 Task: Look for gluten-free products in the category "Chardonnay".
Action: Mouse moved to (1042, 320)
Screenshot: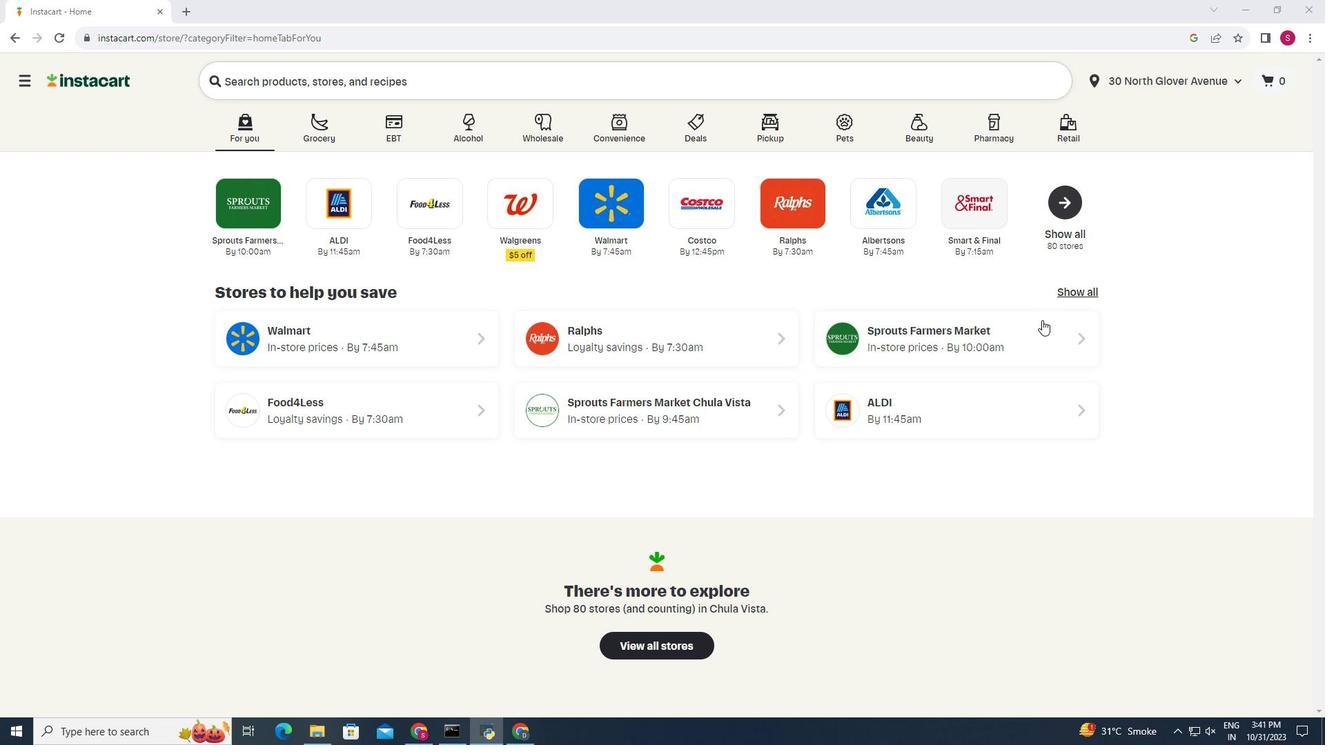 
Action: Mouse pressed left at (1042, 320)
Screenshot: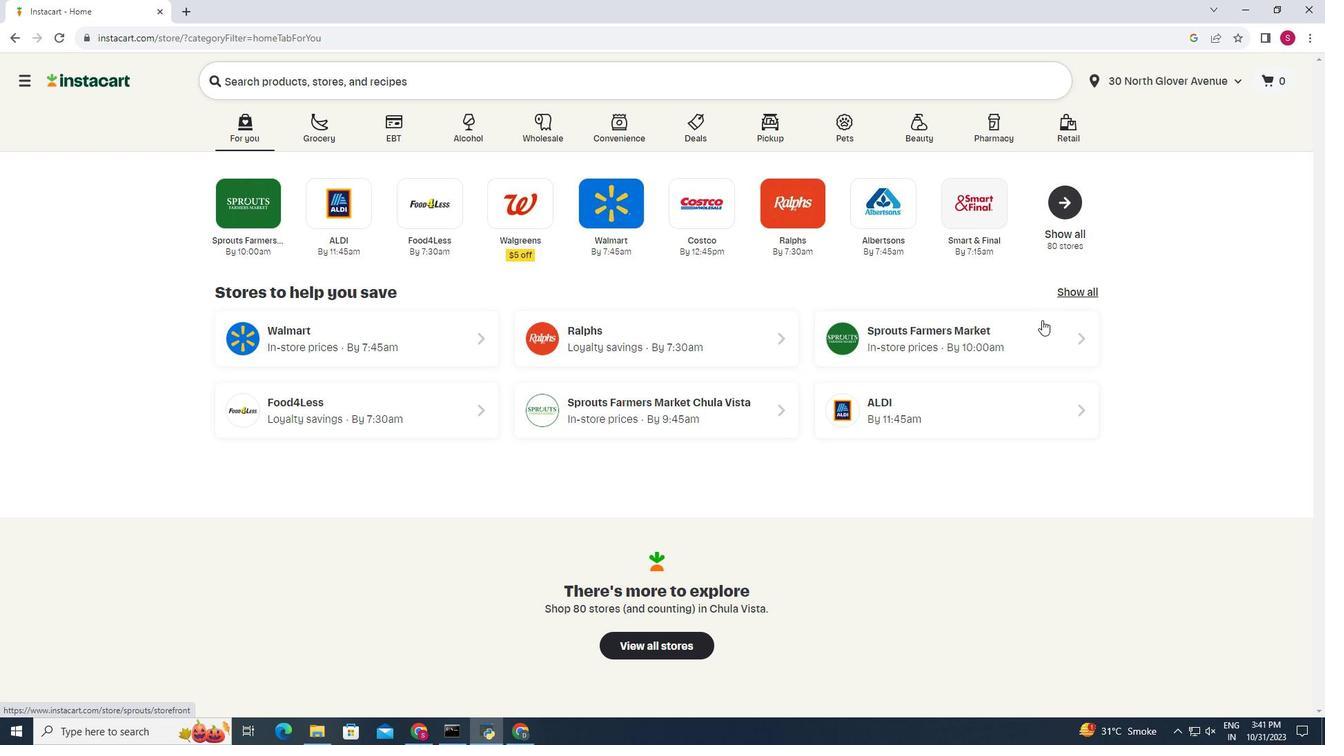 
Action: Mouse moved to (24, 650)
Screenshot: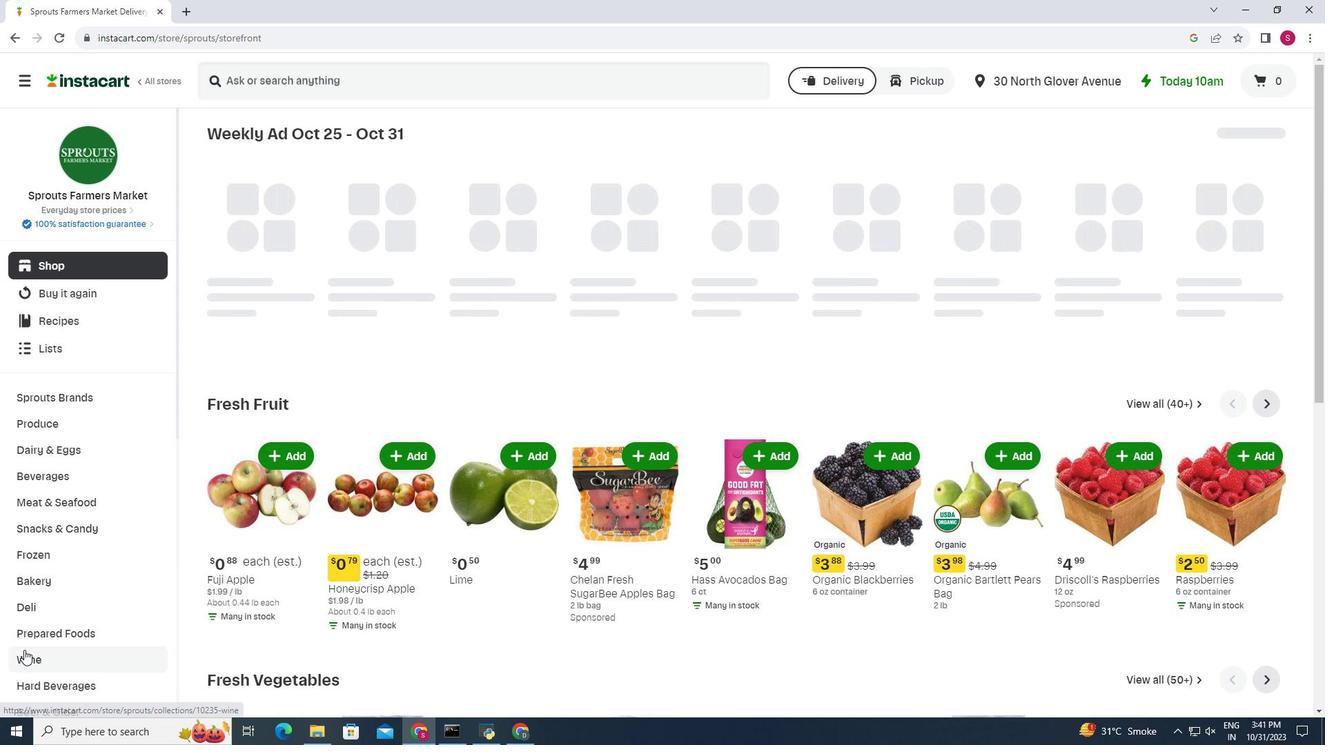 
Action: Mouse pressed left at (24, 650)
Screenshot: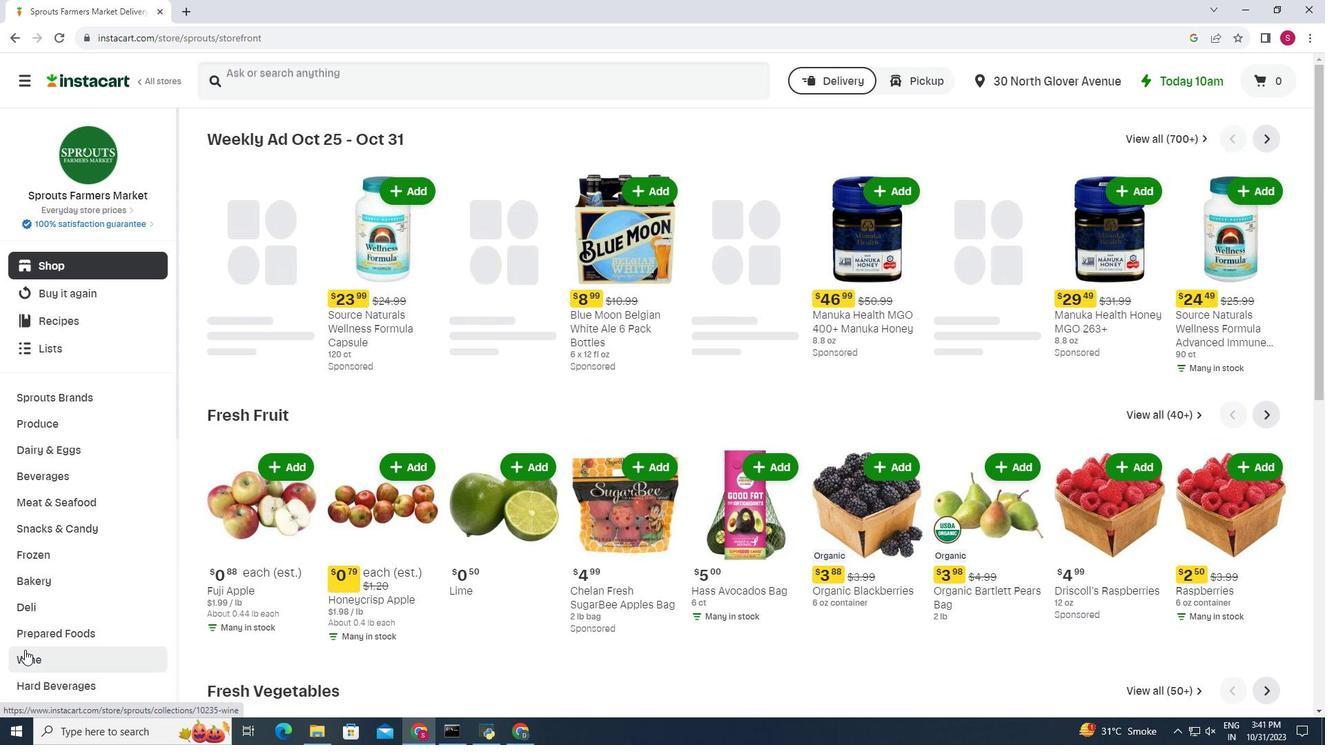 
Action: Mouse moved to (376, 169)
Screenshot: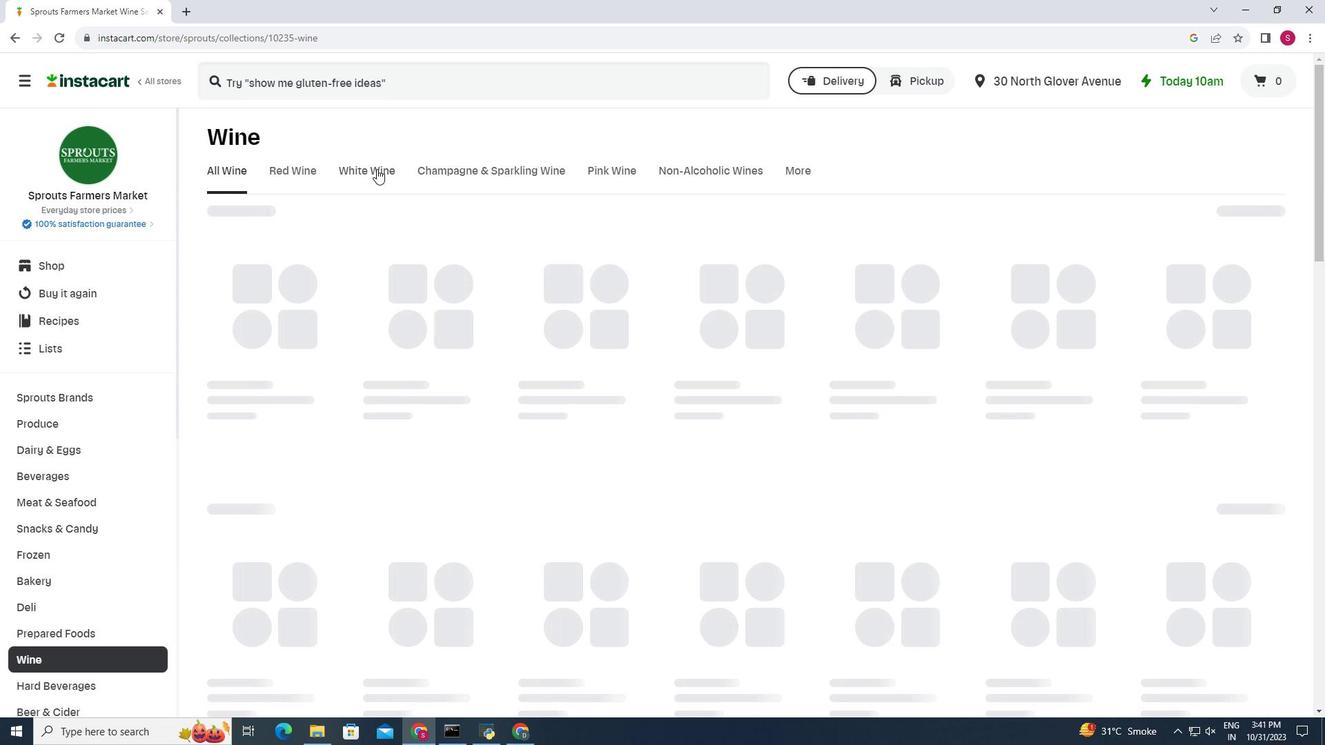 
Action: Mouse pressed left at (376, 169)
Screenshot: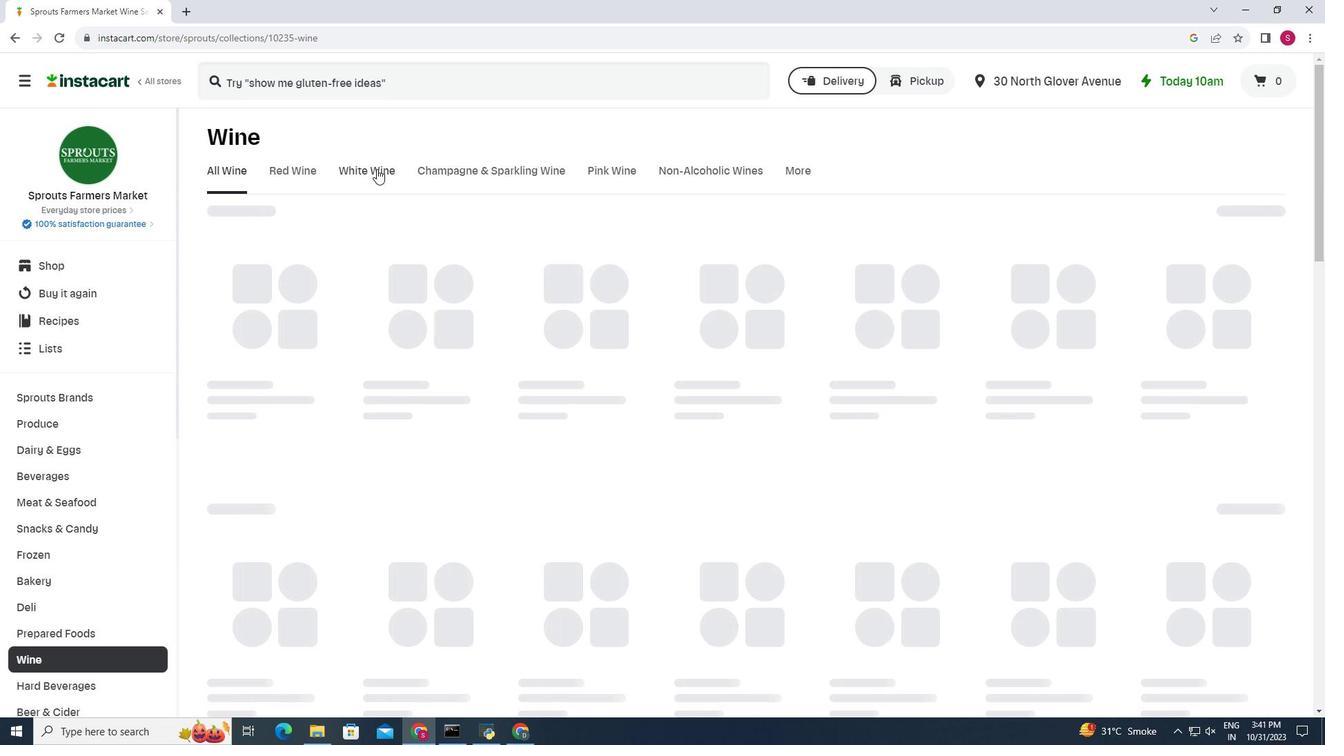 
Action: Mouse moved to (441, 217)
Screenshot: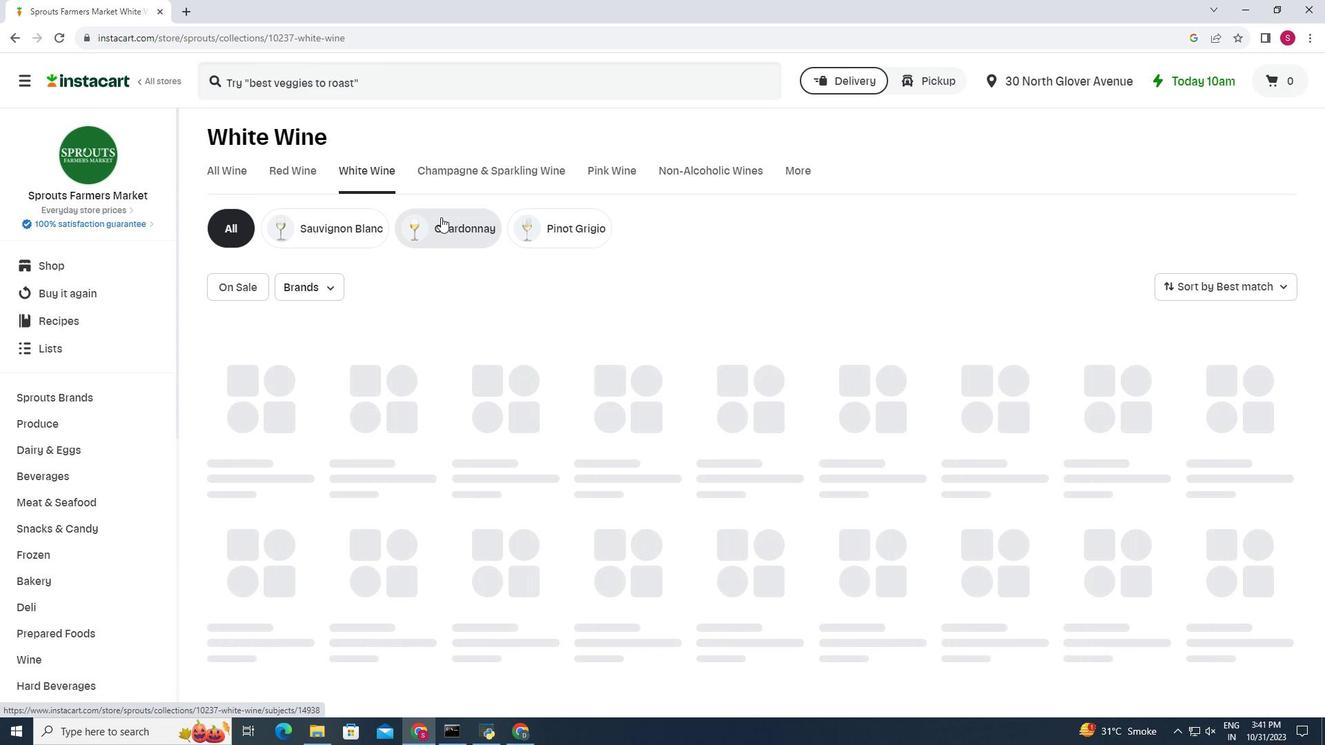 
Action: Mouse pressed left at (441, 217)
Screenshot: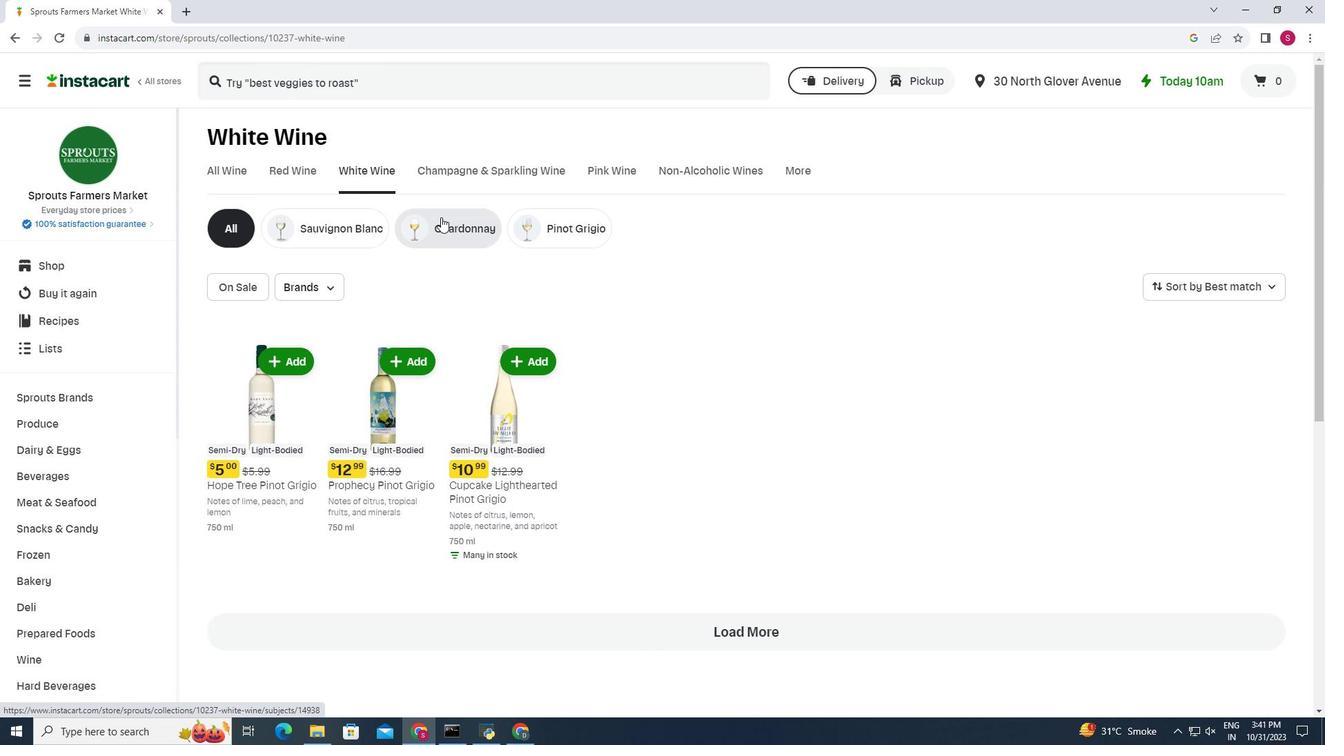
Action: Mouse moved to (467, 327)
Screenshot: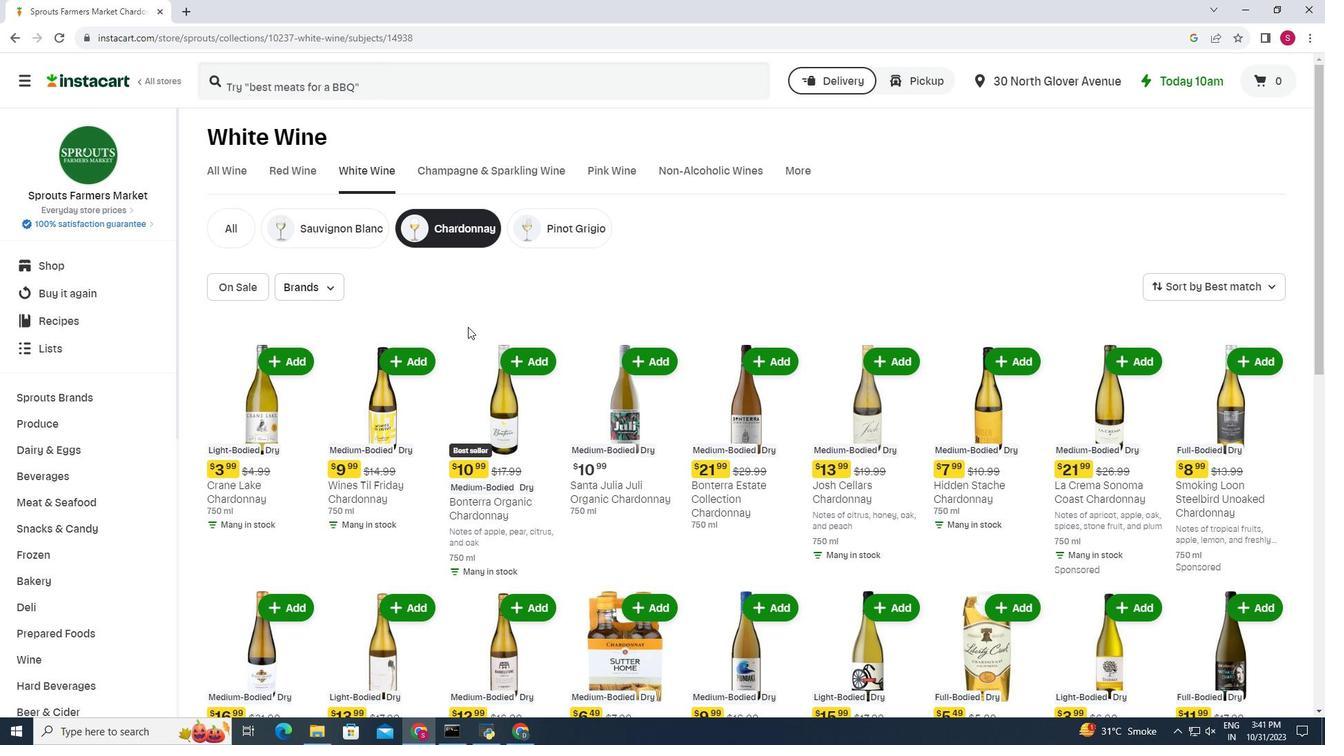 
